 Task: Add Sprouts 85% Grass-Fed Ground Beef Value Pack to the cart.
Action: Mouse moved to (24, 106)
Screenshot: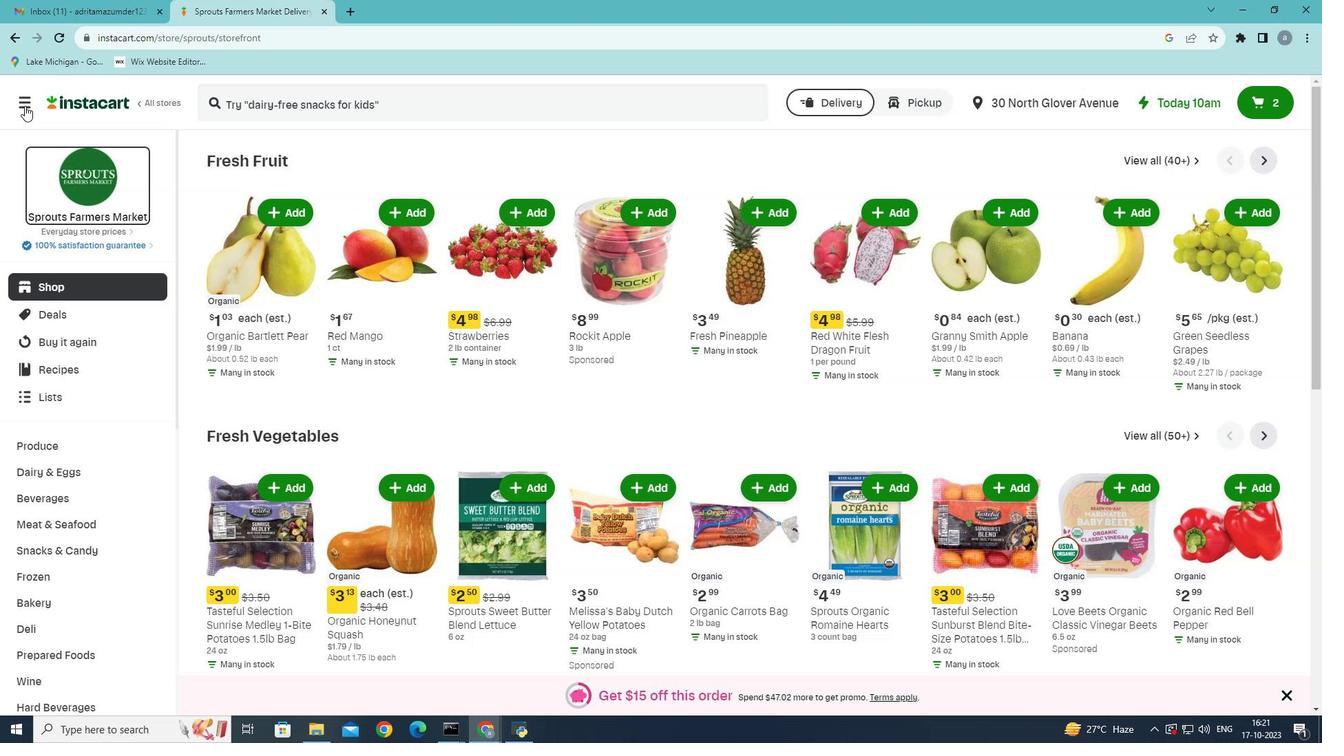 
Action: Mouse pressed left at (24, 106)
Screenshot: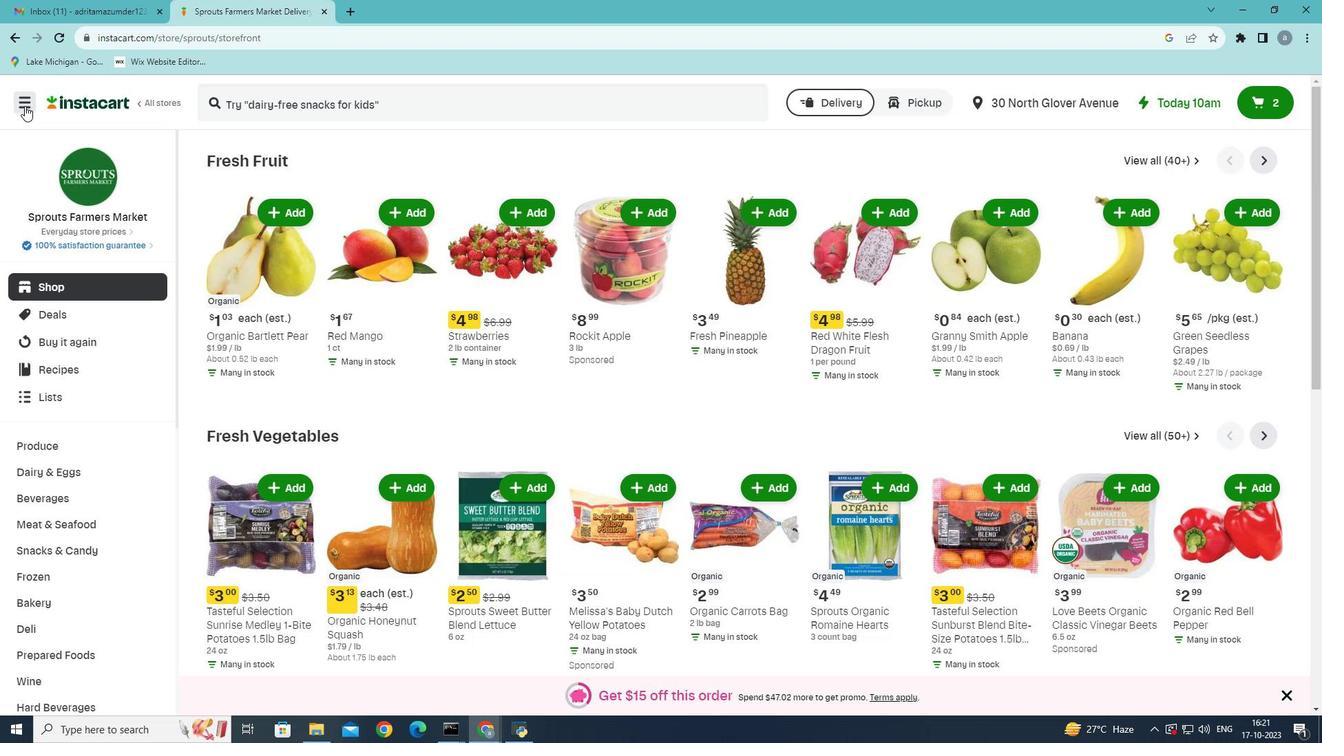 
Action: Mouse moved to (88, 410)
Screenshot: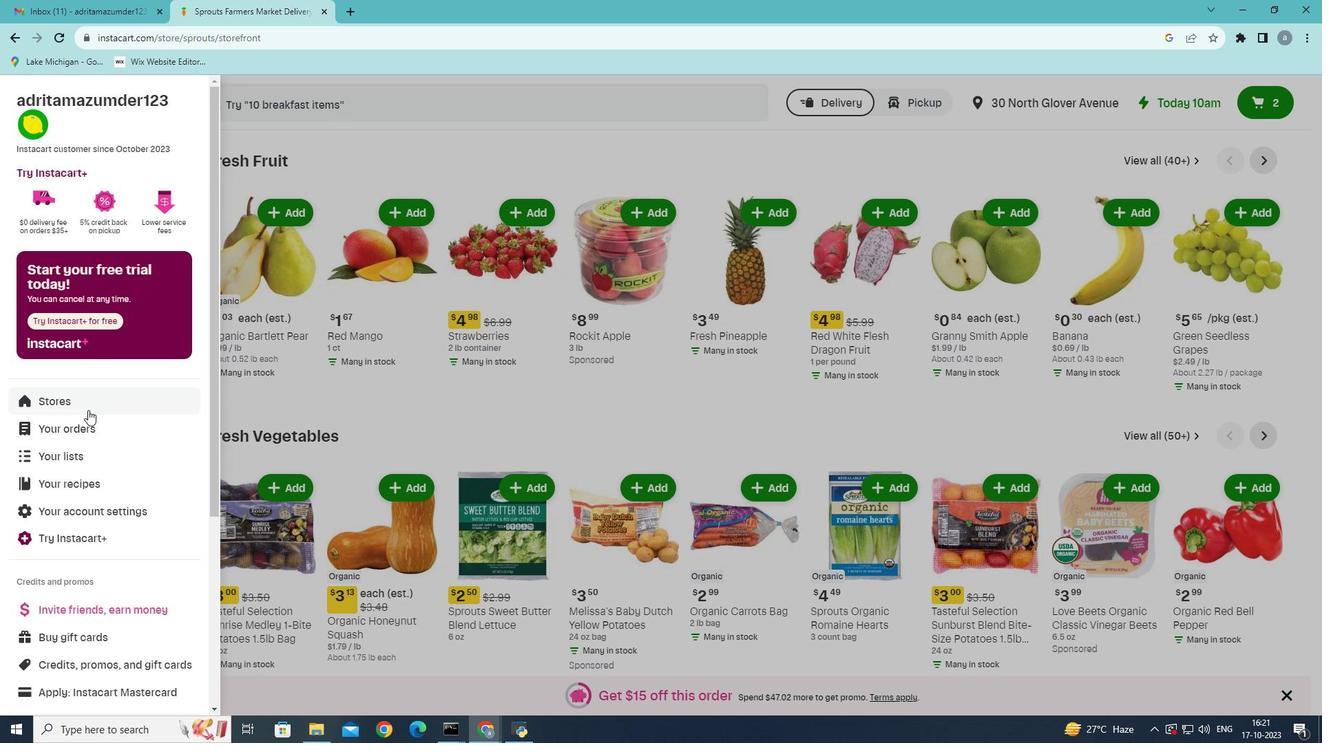 
Action: Mouse pressed left at (88, 410)
Screenshot: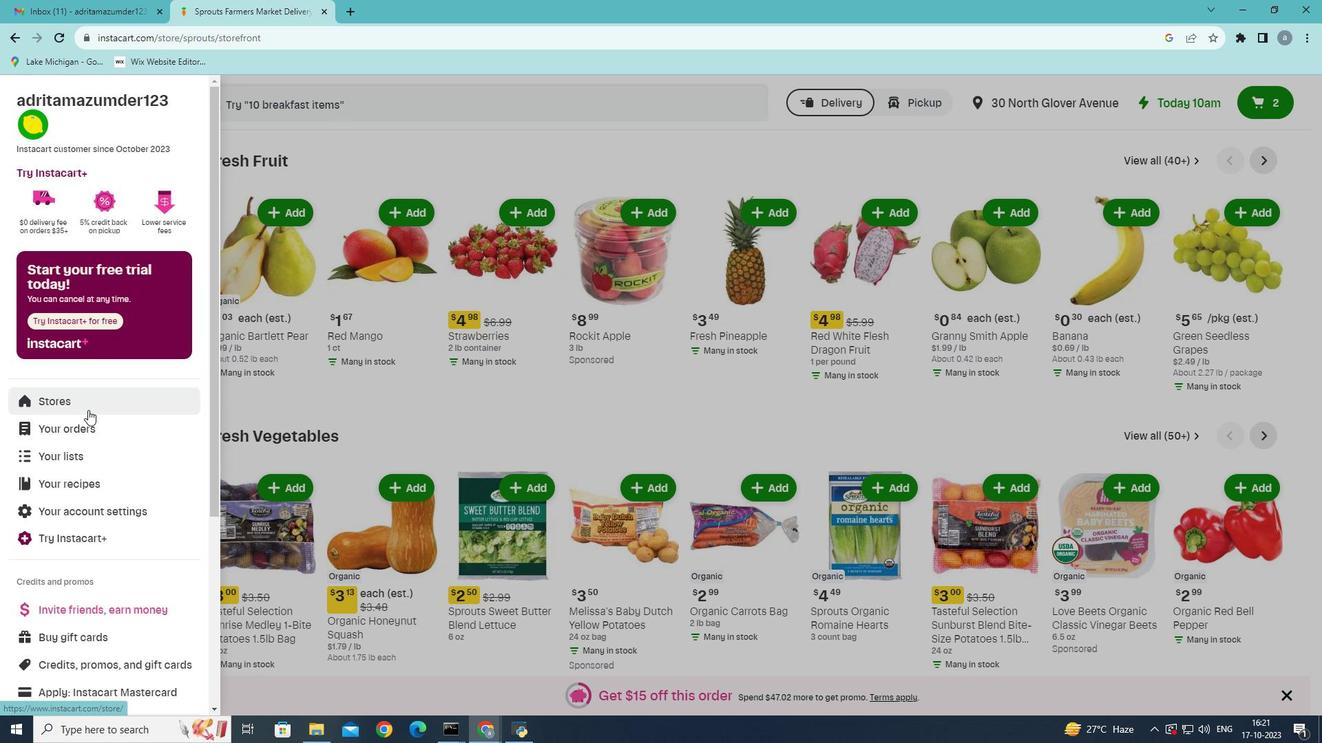 
Action: Mouse moved to (315, 142)
Screenshot: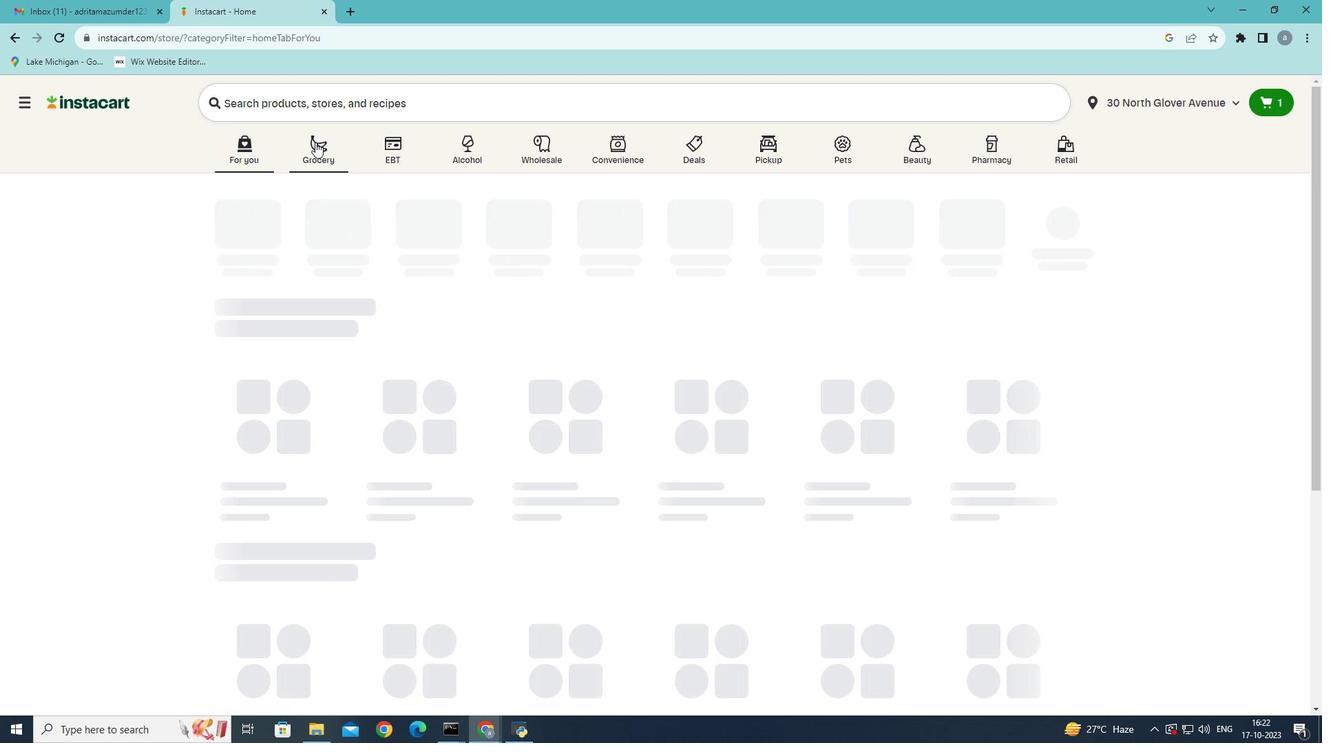 
Action: Mouse pressed left at (315, 142)
Screenshot: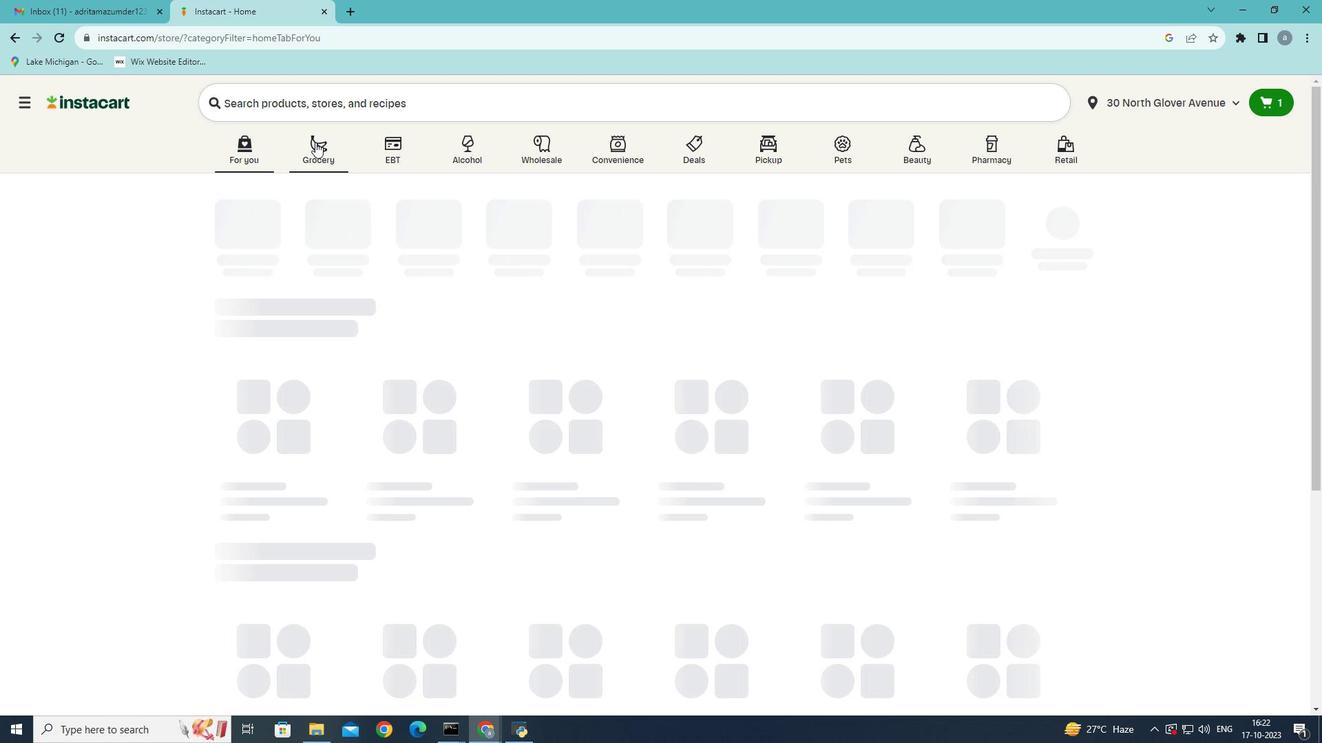 
Action: Mouse moved to (387, 260)
Screenshot: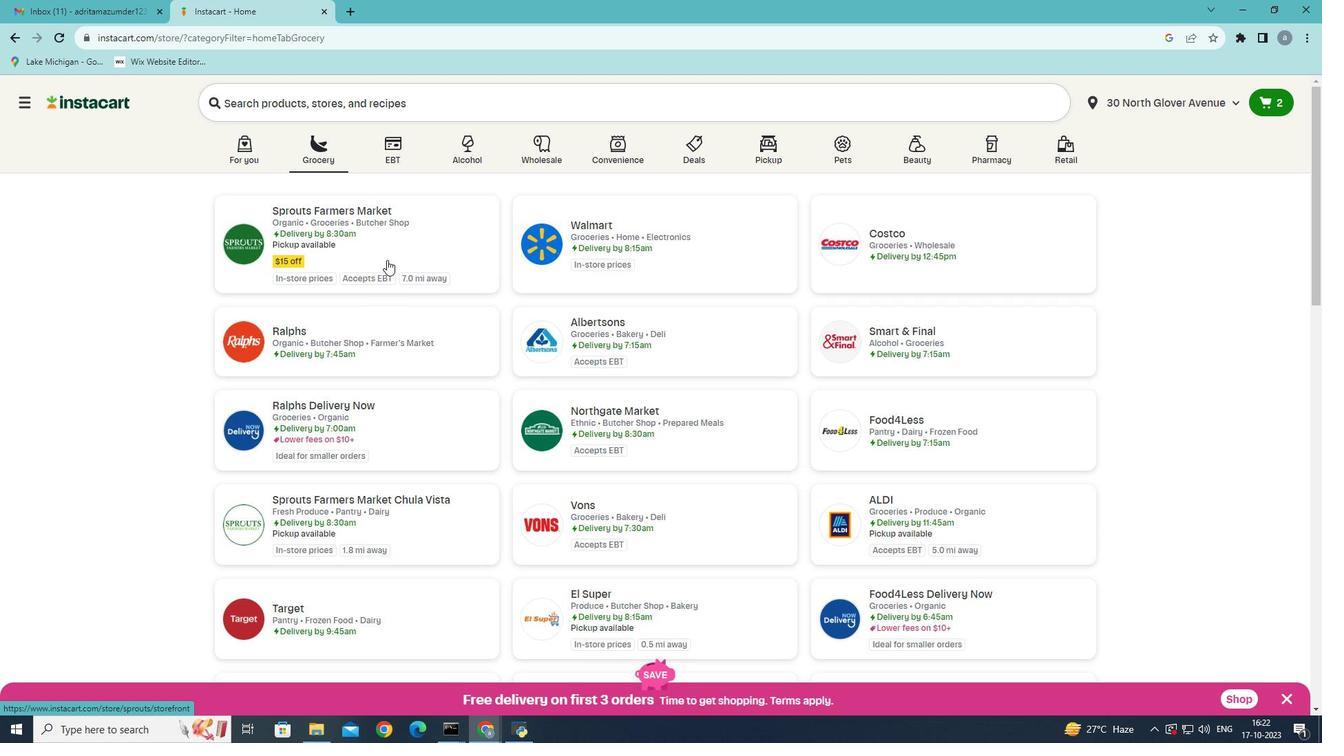 
Action: Mouse pressed left at (387, 260)
Screenshot: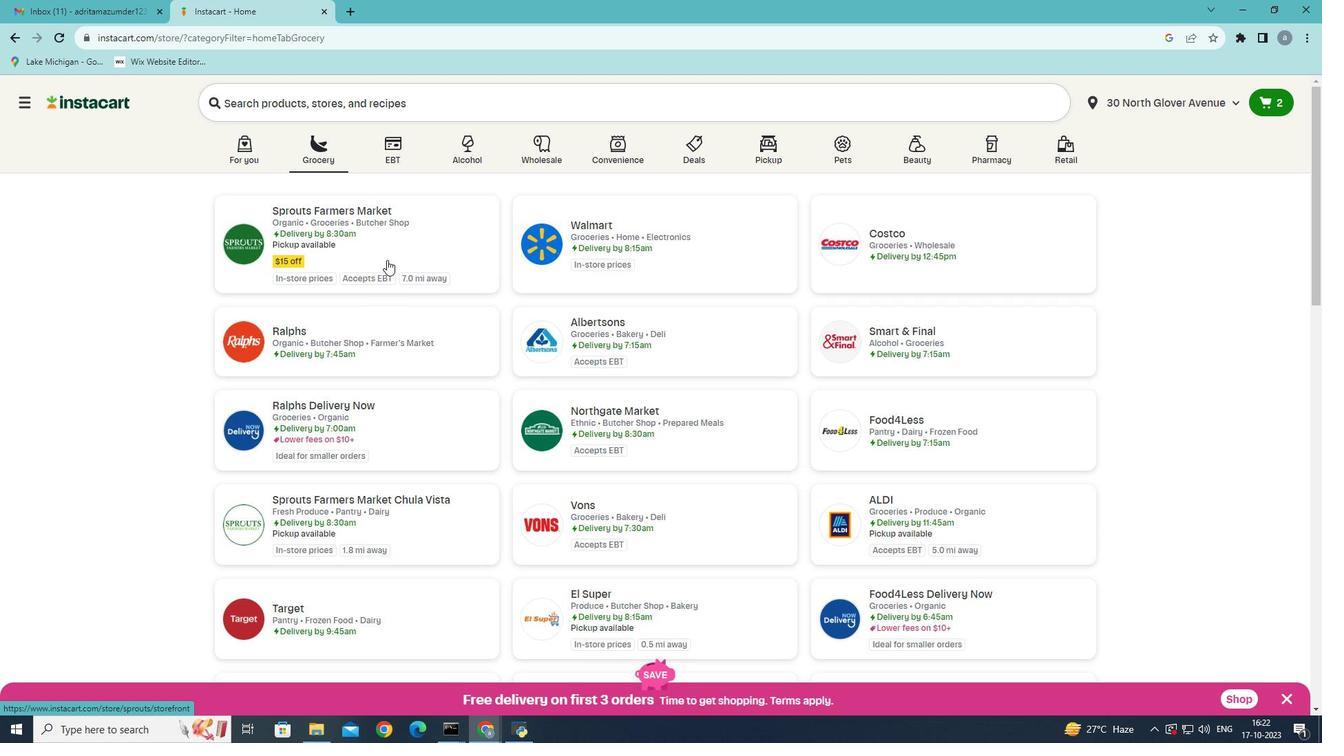 
Action: Mouse moved to (72, 519)
Screenshot: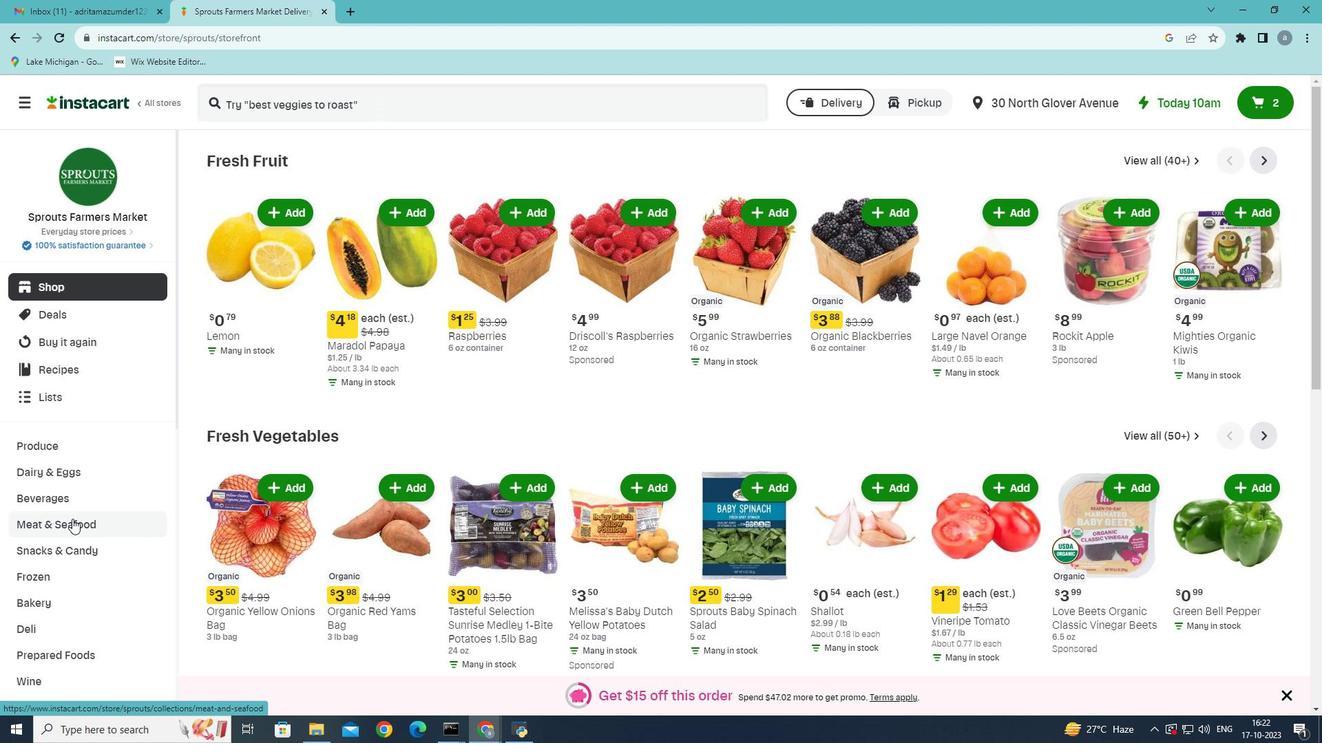 
Action: Mouse pressed left at (72, 519)
Screenshot: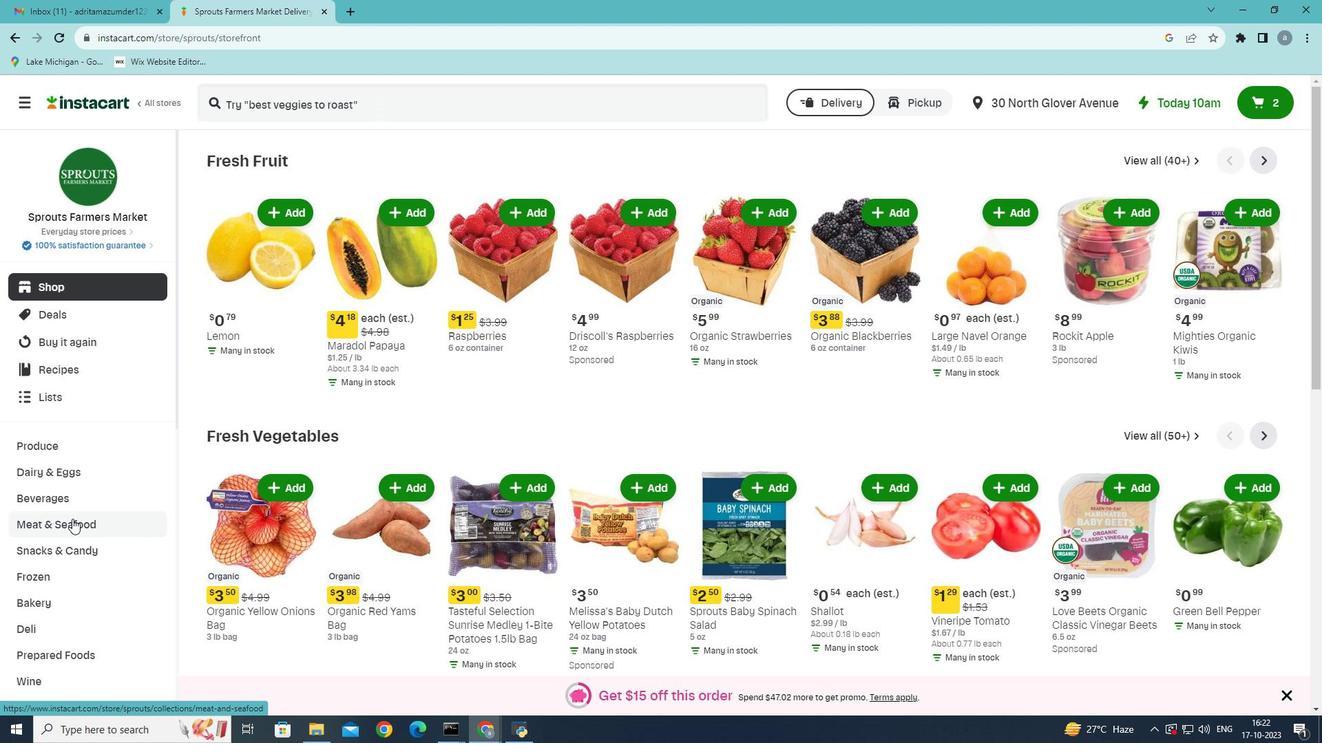 
Action: Mouse moved to (400, 200)
Screenshot: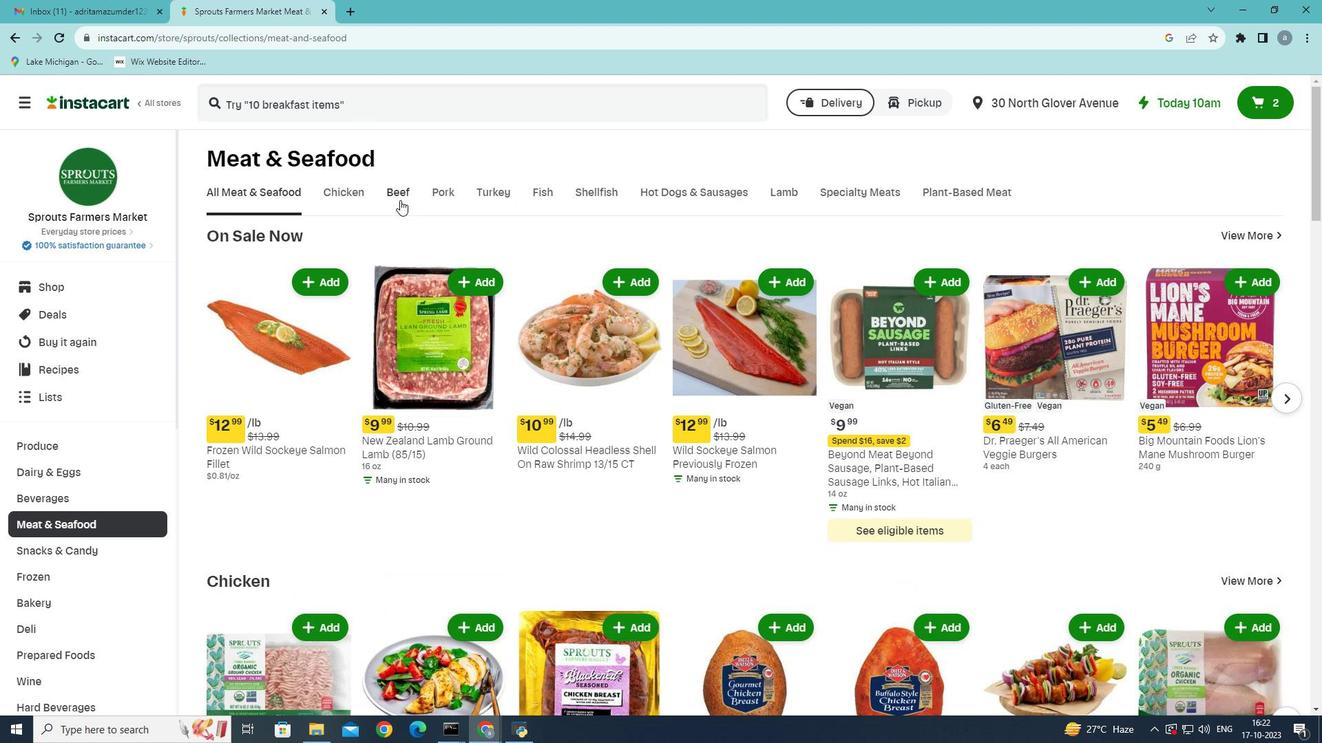
Action: Mouse pressed left at (400, 200)
Screenshot: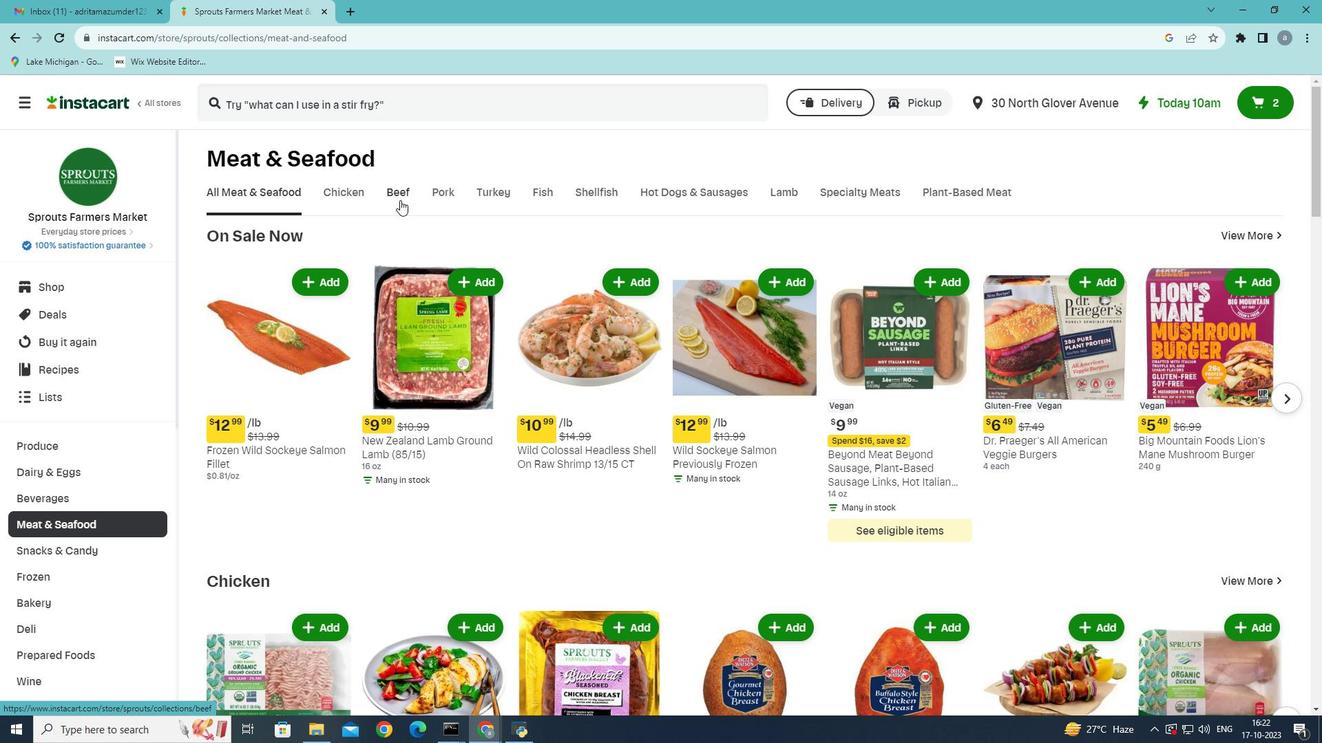 
Action: Mouse moved to (345, 254)
Screenshot: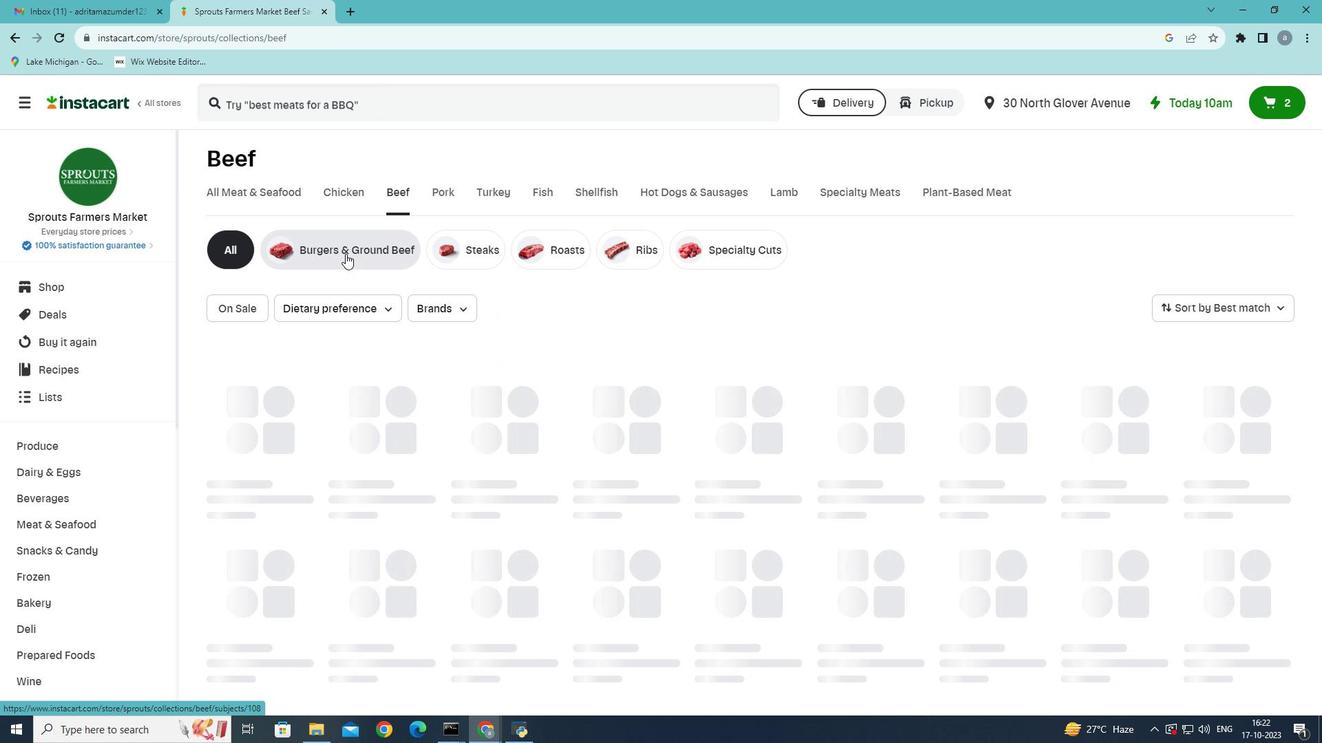 
Action: Mouse pressed left at (345, 254)
Screenshot: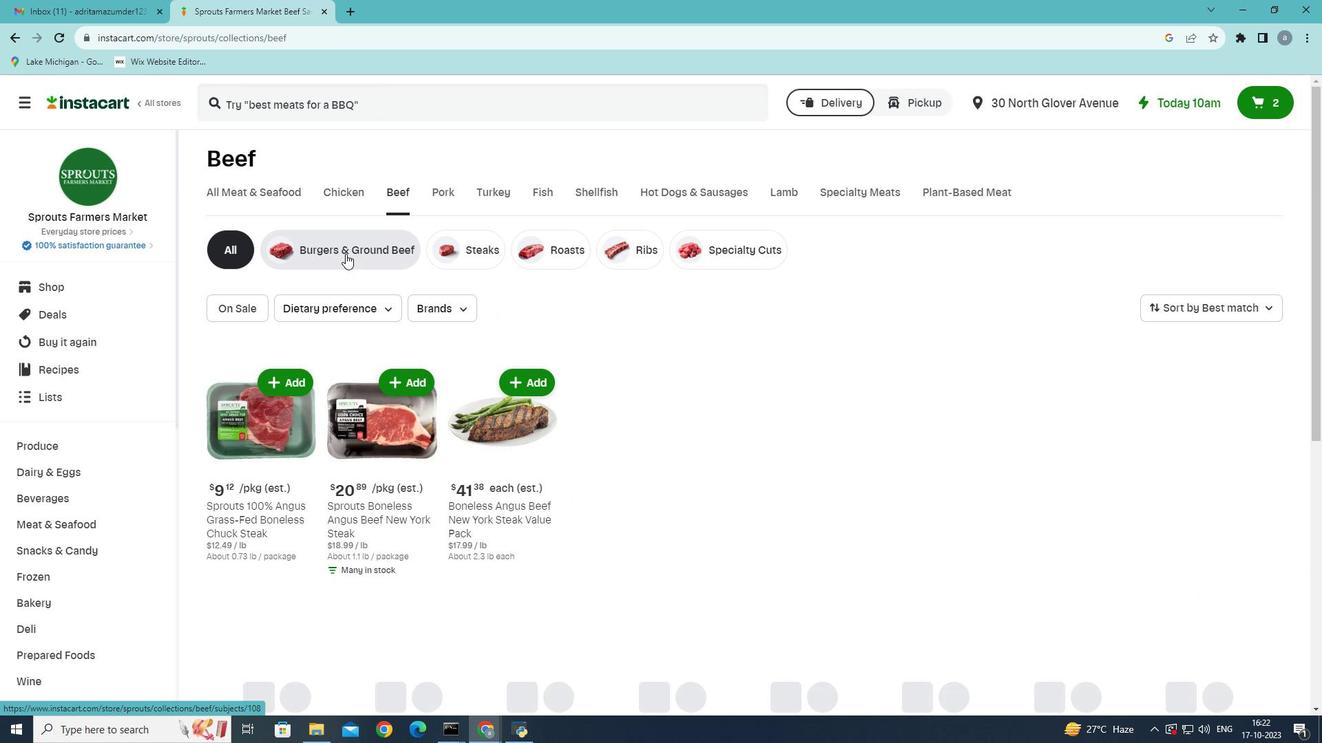 
Action: Mouse moved to (518, 384)
Screenshot: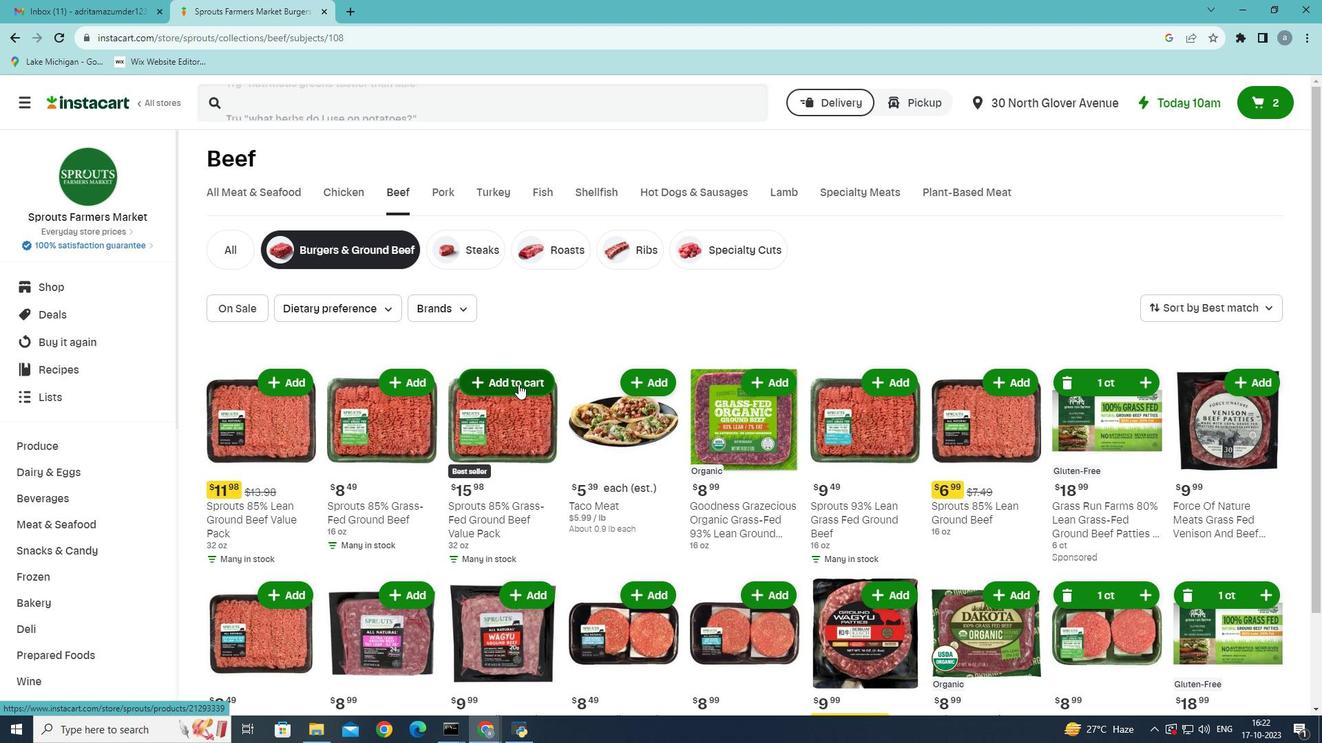
Action: Mouse pressed left at (518, 384)
Screenshot: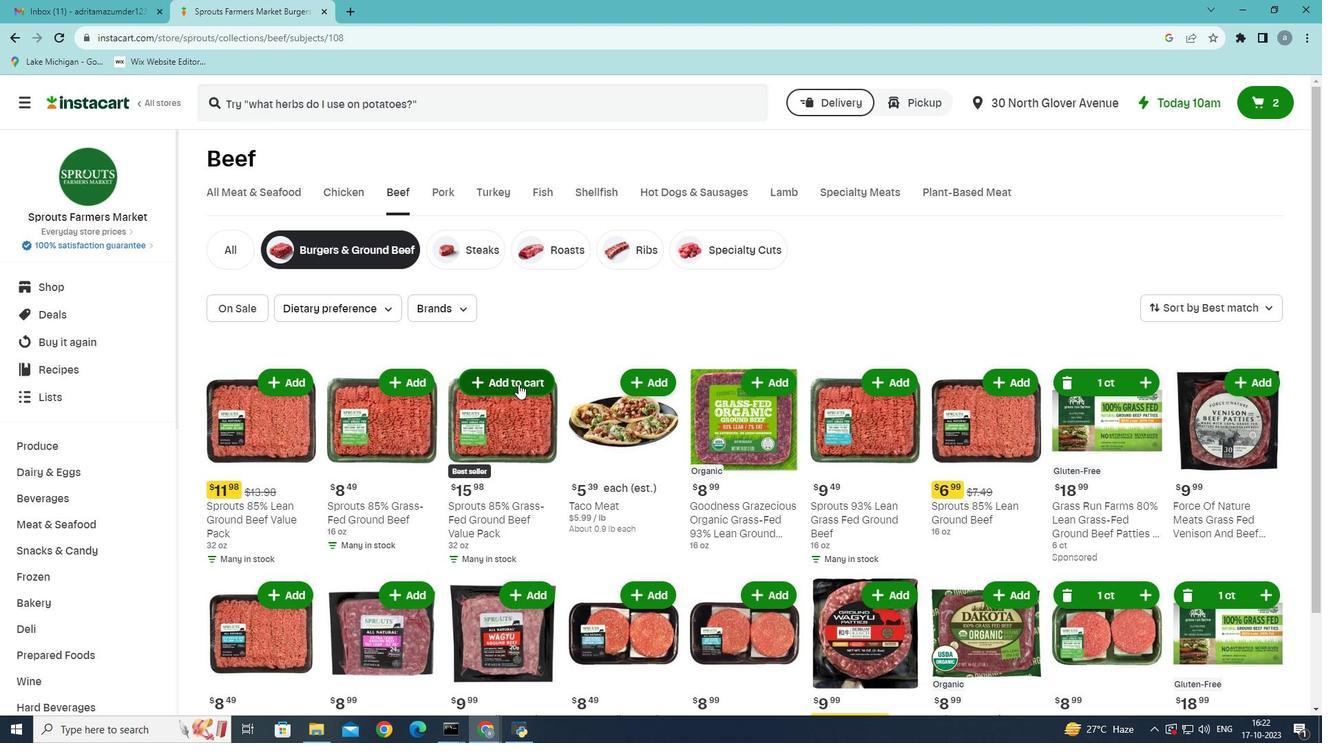 
